 Task: In the  document event.txt Insert page numer 'on bottom of the page' change page color to  'Grey'. Write company name: Supertech
Action: Mouse moved to (208, 328)
Screenshot: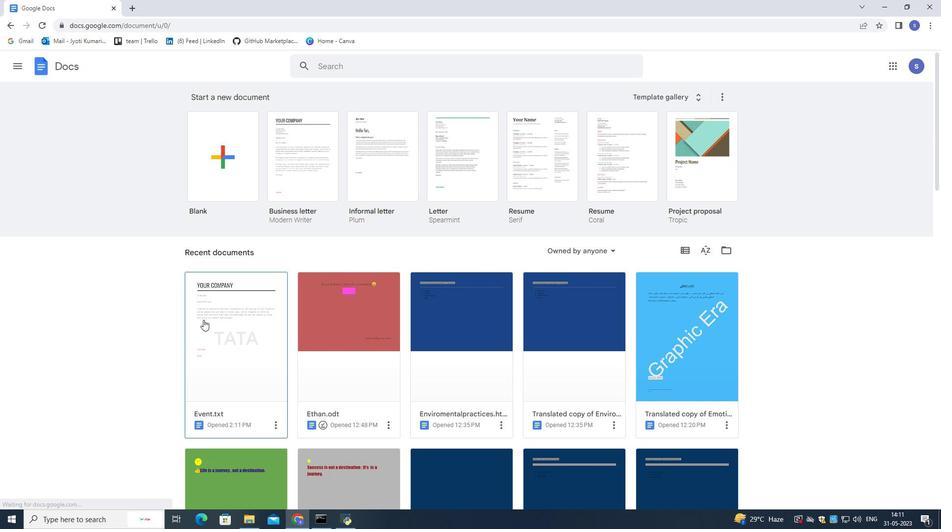 
Action: Mouse pressed left at (208, 328)
Screenshot: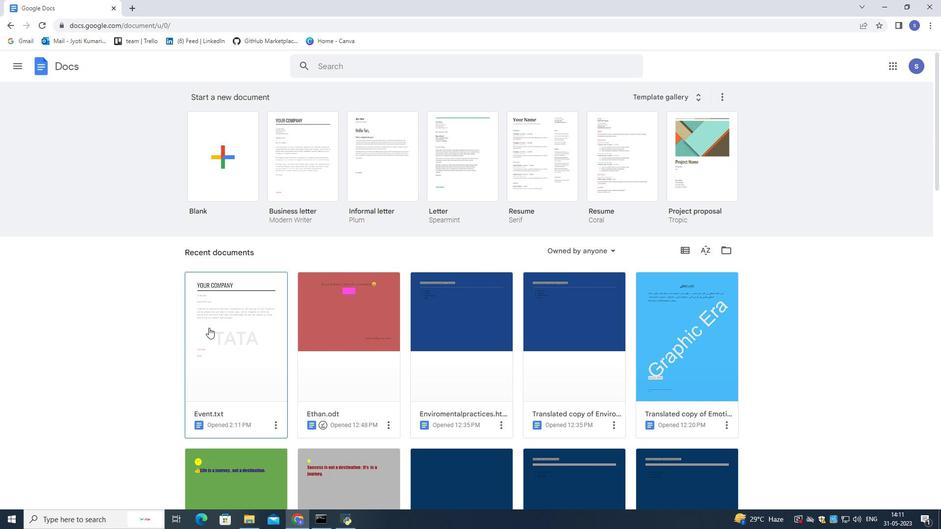 
Action: Mouse moved to (38, 72)
Screenshot: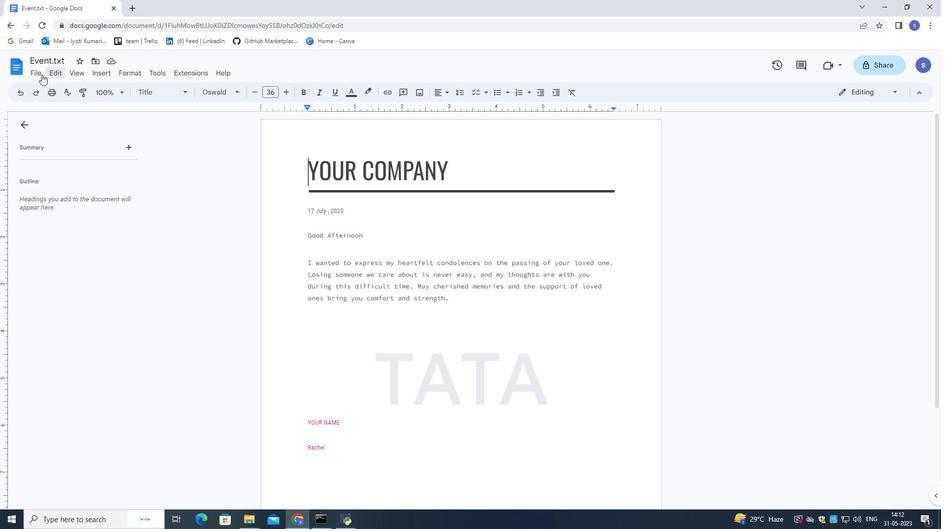
Action: Mouse pressed left at (38, 72)
Screenshot: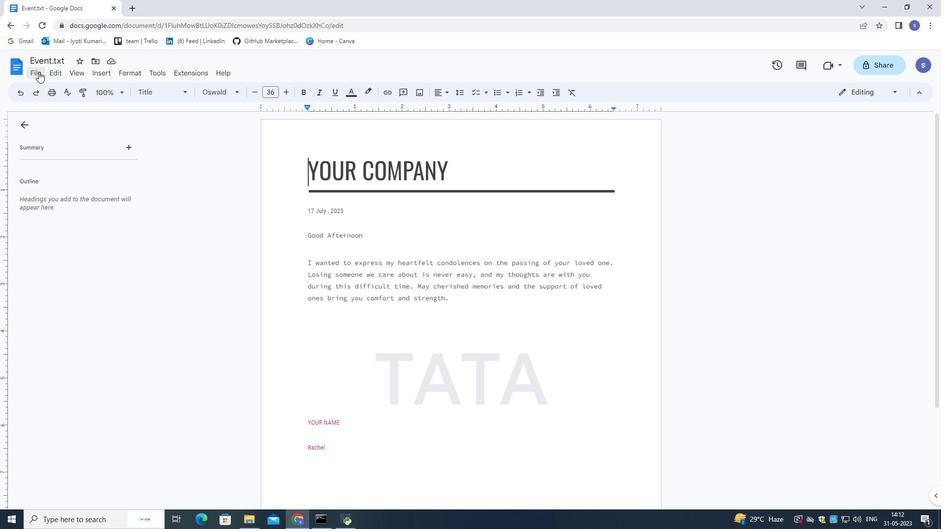 
Action: Mouse moved to (277, 387)
Screenshot: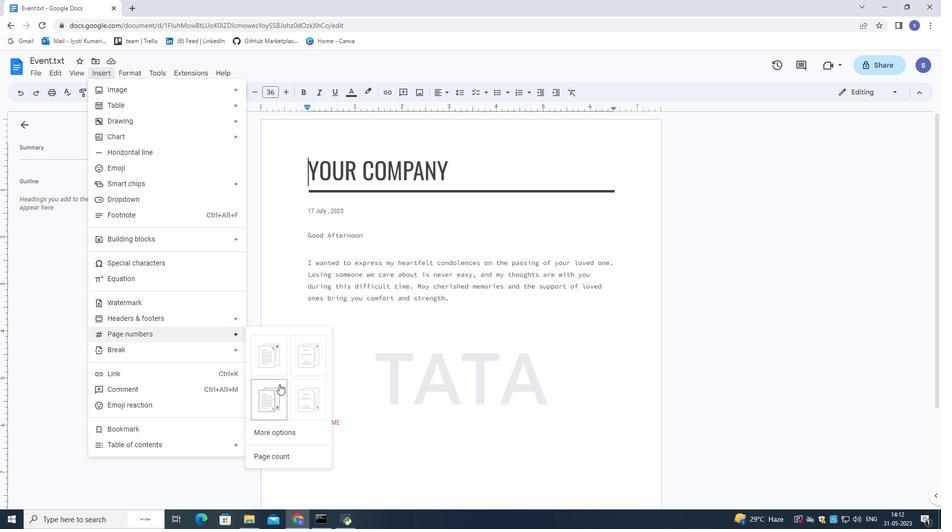 
Action: Mouse pressed left at (277, 387)
Screenshot: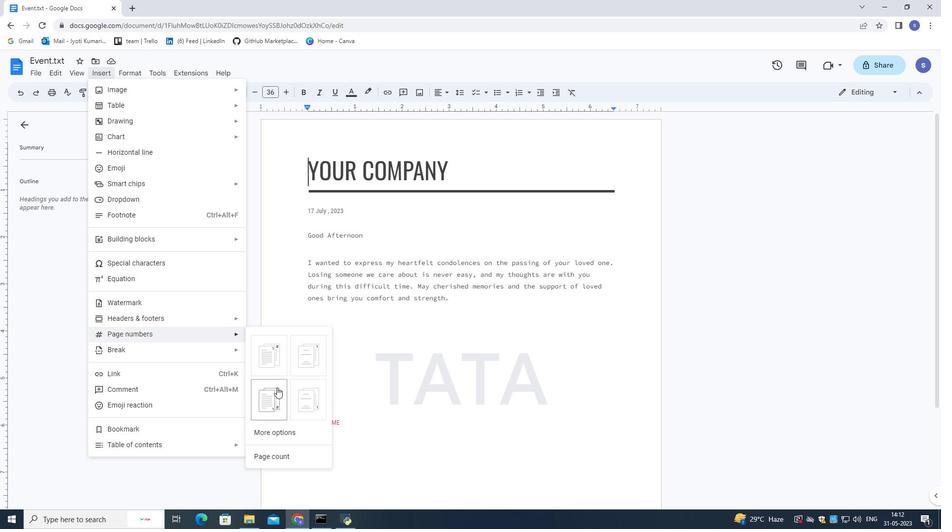 
Action: Mouse moved to (423, 391)
Screenshot: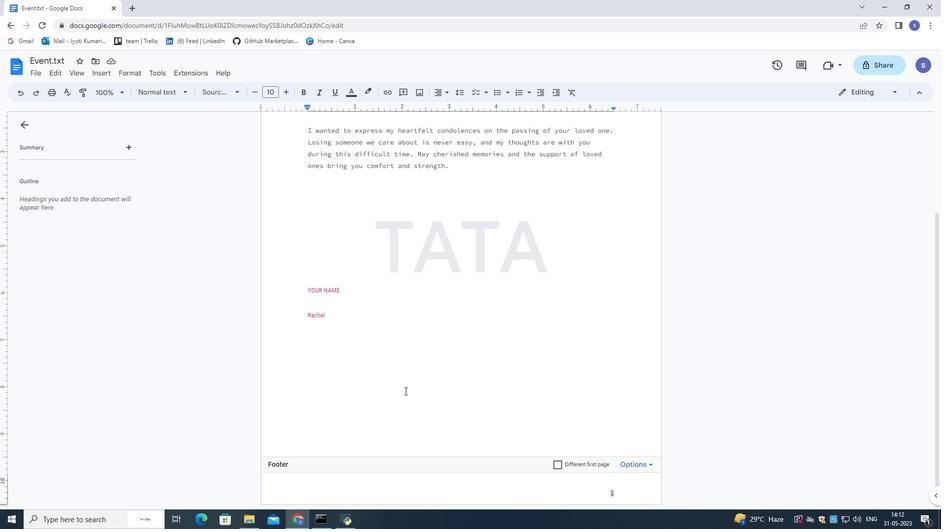 
Action: Mouse pressed left at (423, 391)
Screenshot: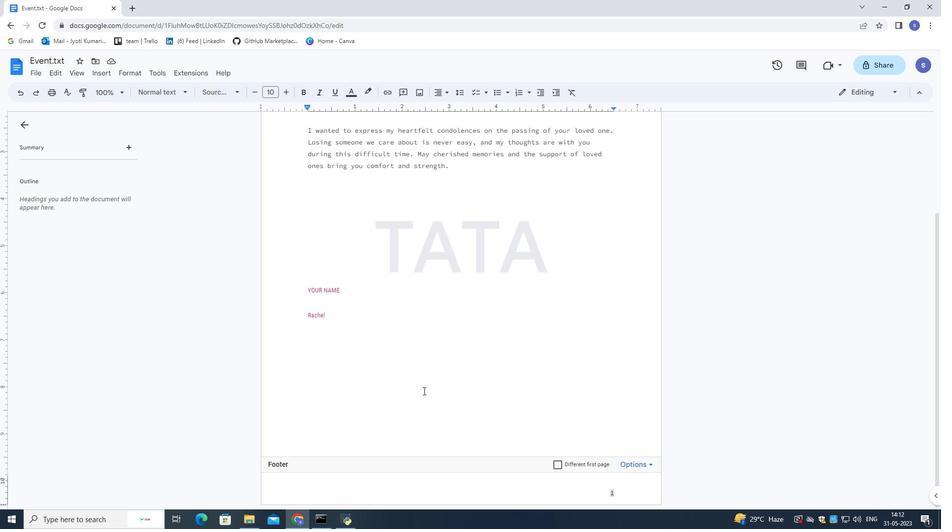 
Action: Mouse moved to (425, 386)
Screenshot: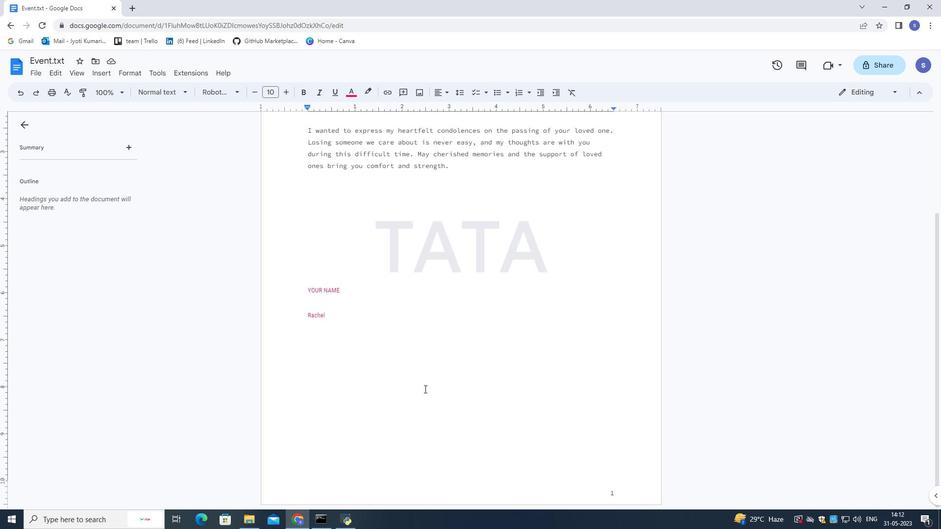 
Action: Mouse scrolled (425, 386) with delta (0, 0)
Screenshot: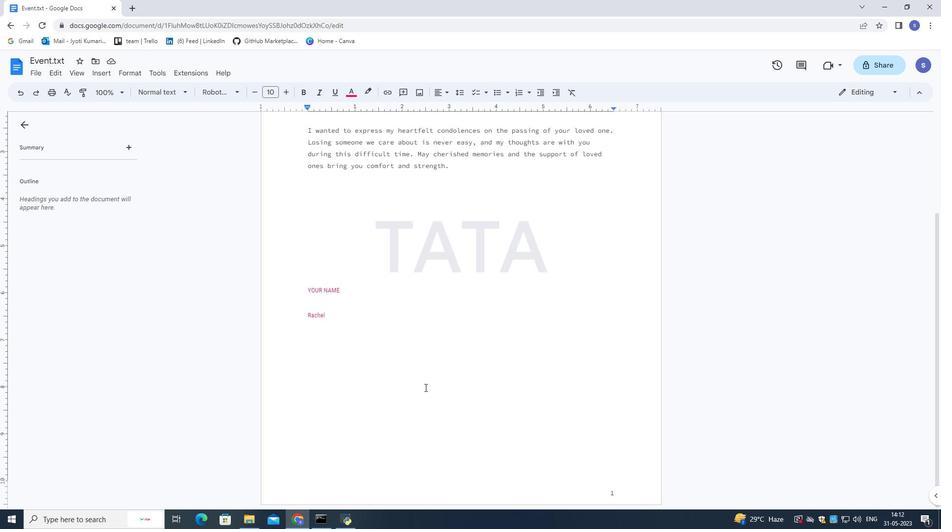 
Action: Mouse scrolled (425, 386) with delta (0, 0)
Screenshot: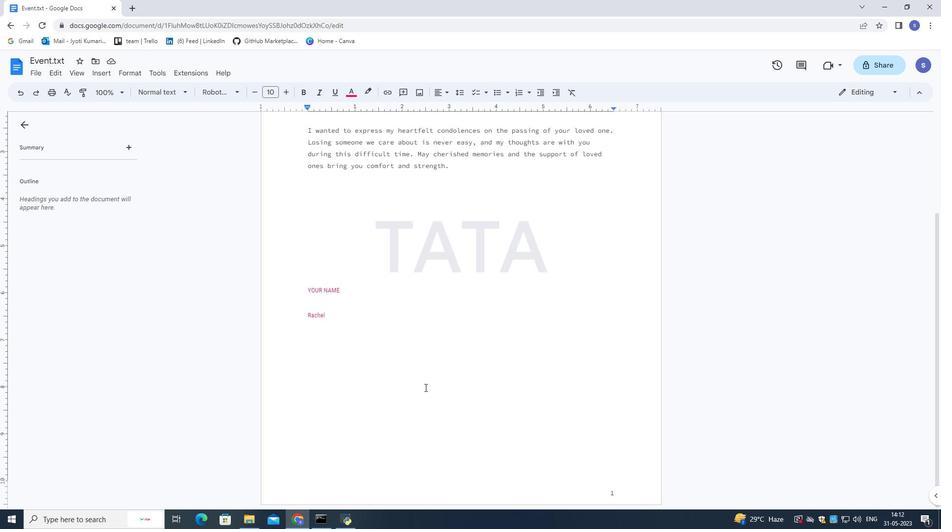 
Action: Mouse scrolled (425, 386) with delta (0, 0)
Screenshot: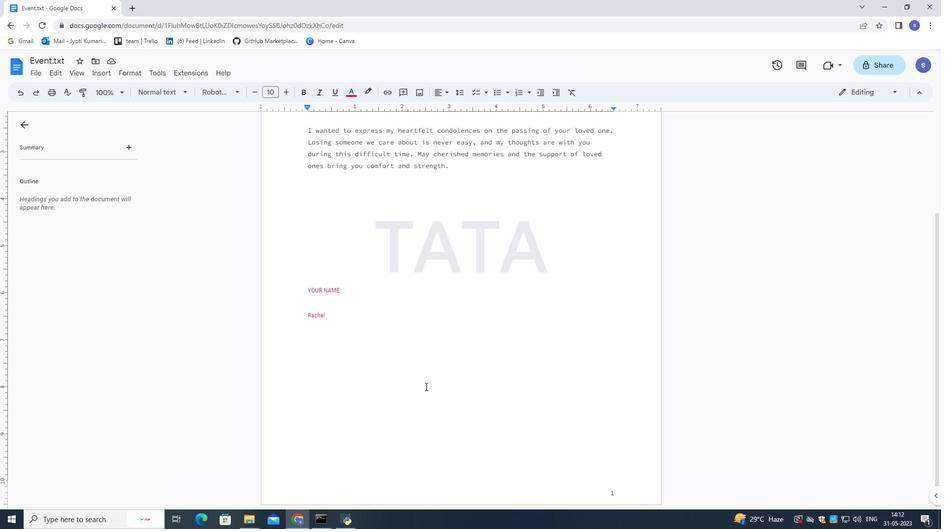
Action: Mouse scrolled (425, 386) with delta (0, 0)
Screenshot: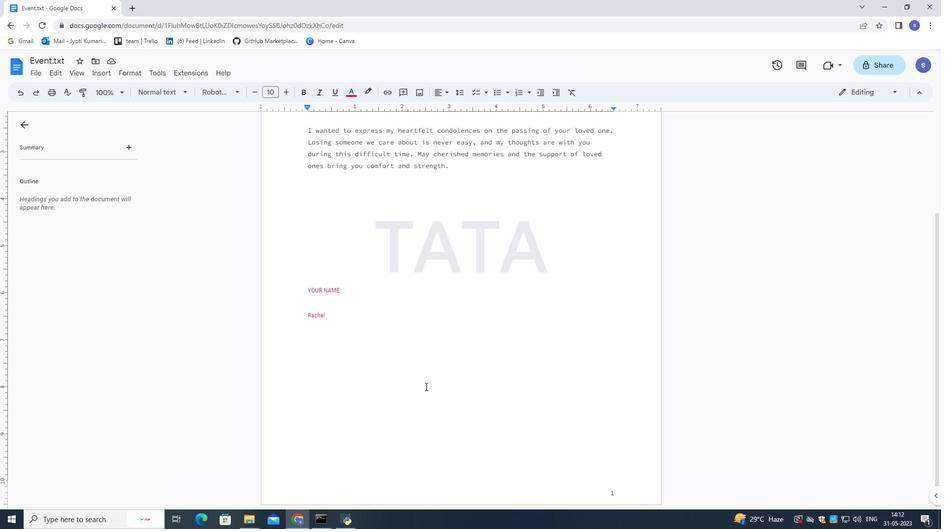 
Action: Mouse scrolled (425, 386) with delta (0, 0)
Screenshot: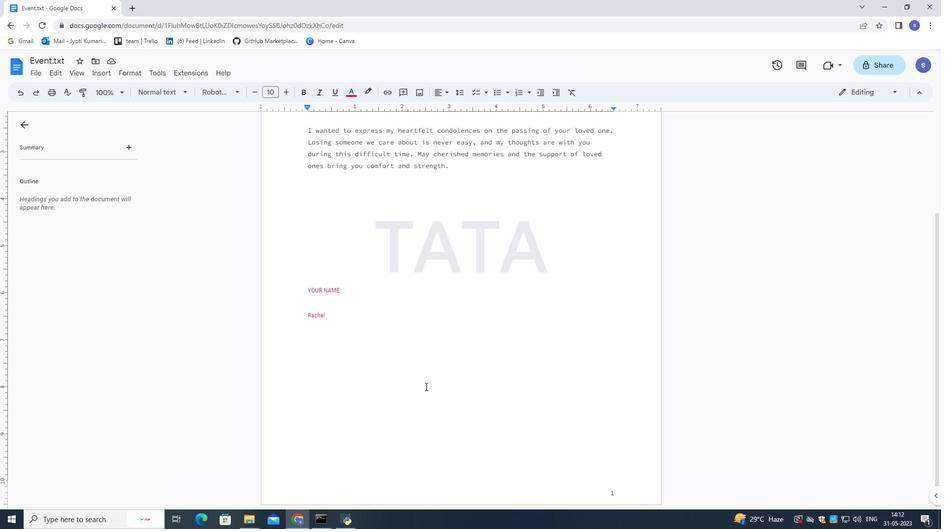 
Action: Mouse moved to (34, 71)
Screenshot: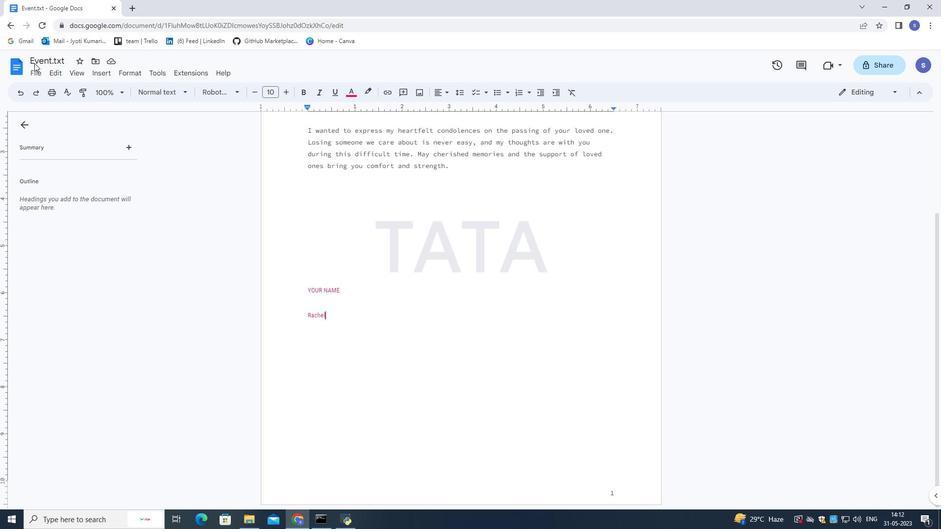 
Action: Mouse pressed left at (34, 71)
Screenshot: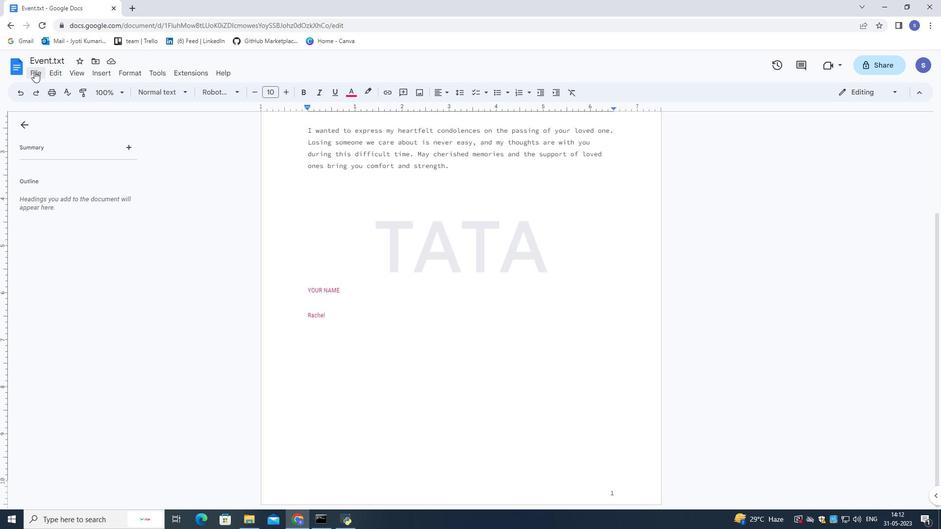 
Action: Mouse moved to (110, 346)
Screenshot: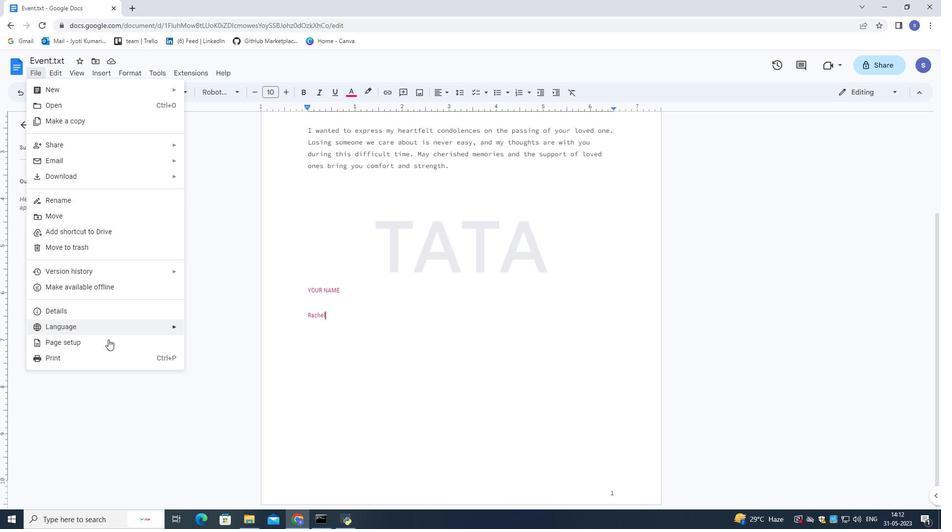
Action: Mouse pressed left at (110, 346)
Screenshot: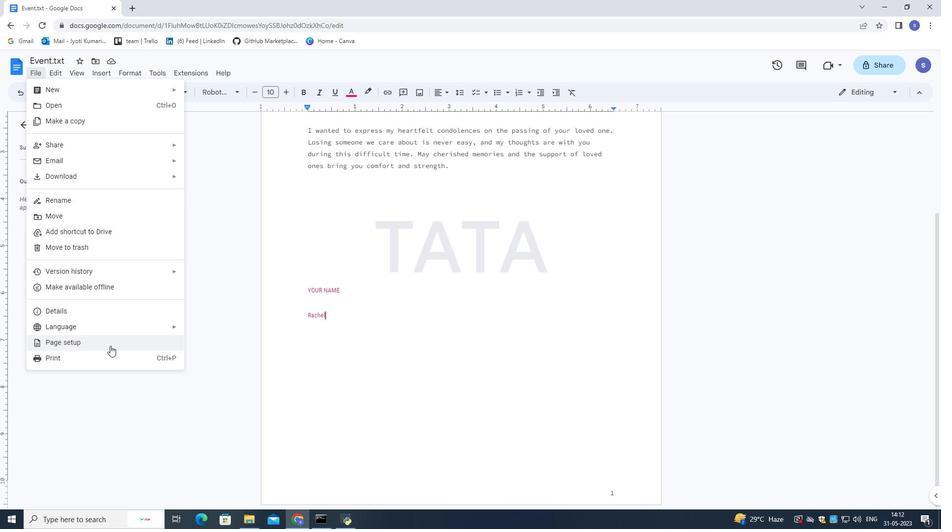 
Action: Mouse moved to (390, 348)
Screenshot: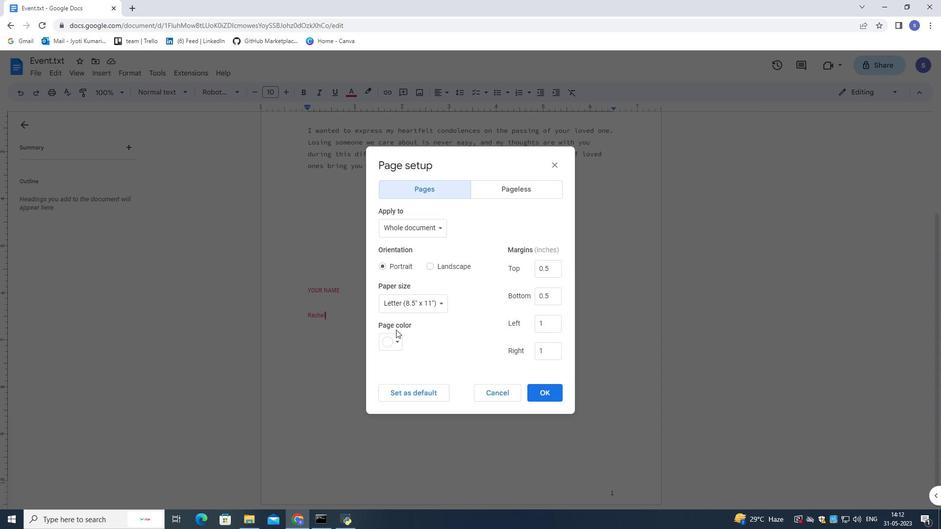 
Action: Mouse pressed left at (390, 348)
Screenshot: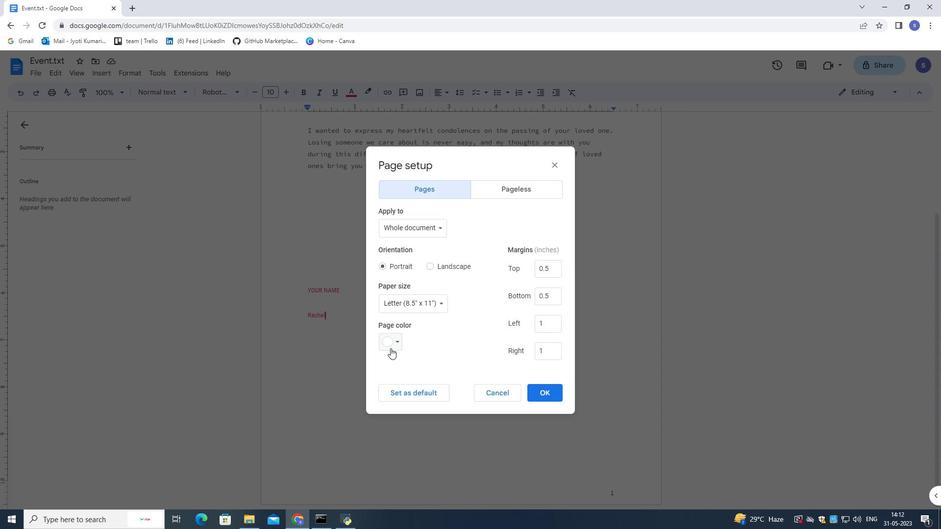 
Action: Mouse moved to (448, 361)
Screenshot: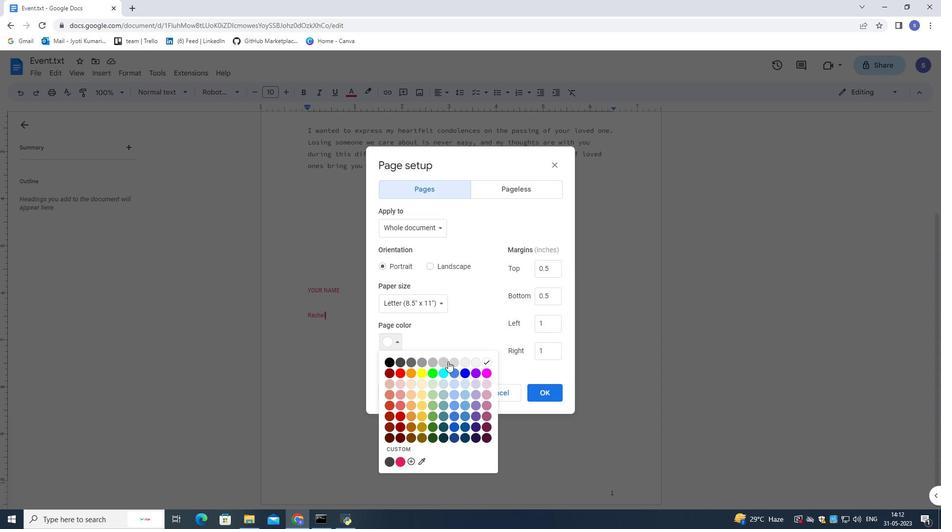 
Action: Mouse pressed left at (448, 361)
Screenshot: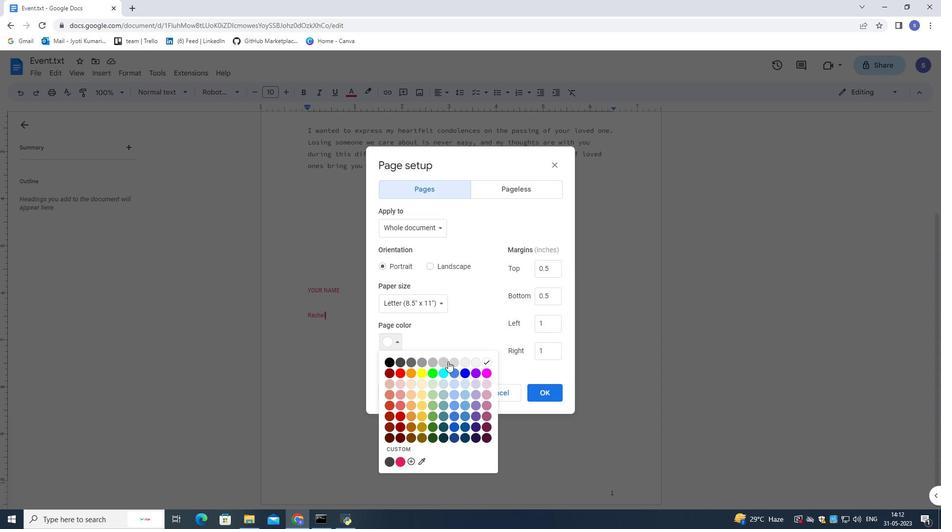 
Action: Mouse moved to (551, 394)
Screenshot: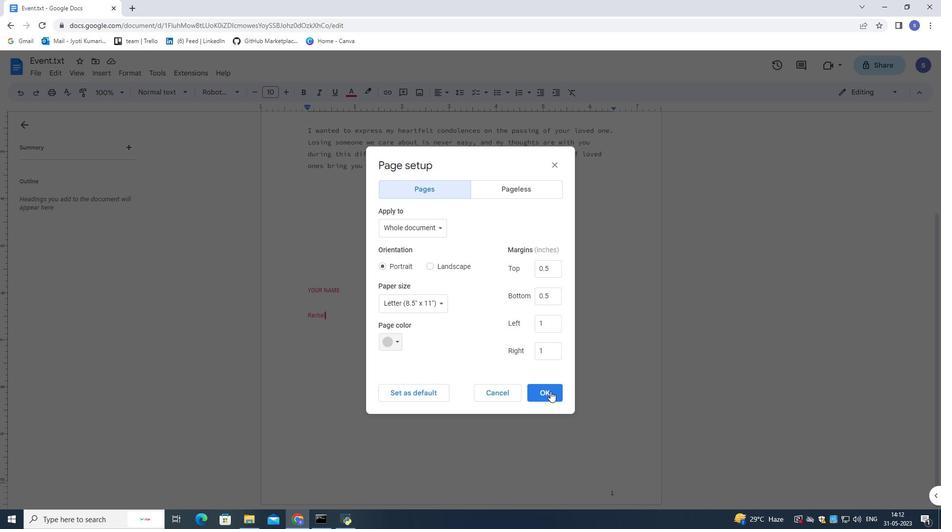 
Action: Mouse pressed left at (551, 394)
Screenshot: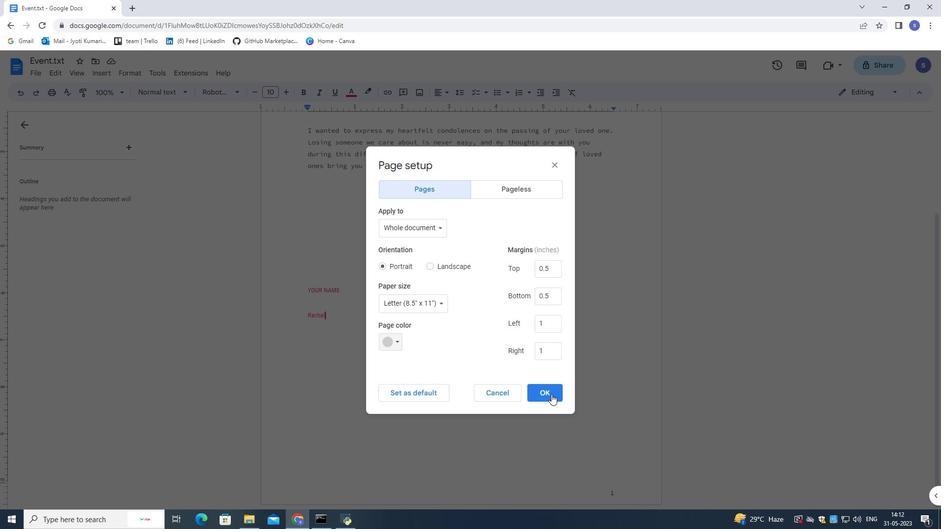 
Action: Mouse moved to (512, 349)
Screenshot: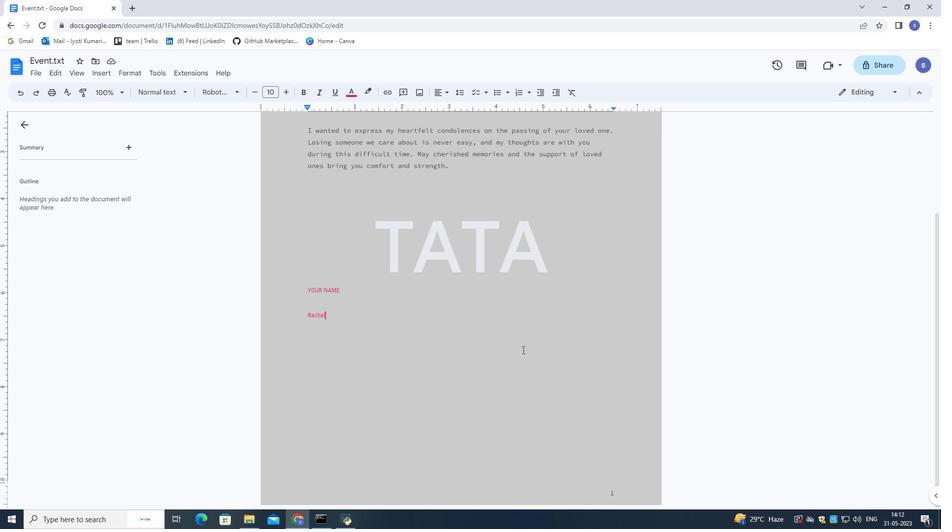 
Action: Mouse scrolled (512, 350) with delta (0, 0)
Screenshot: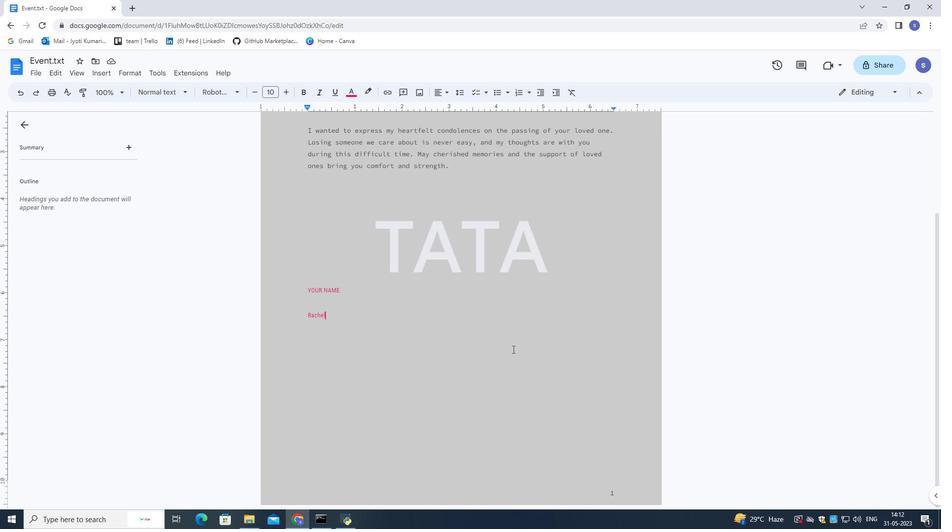 
Action: Mouse scrolled (512, 350) with delta (0, 0)
Screenshot: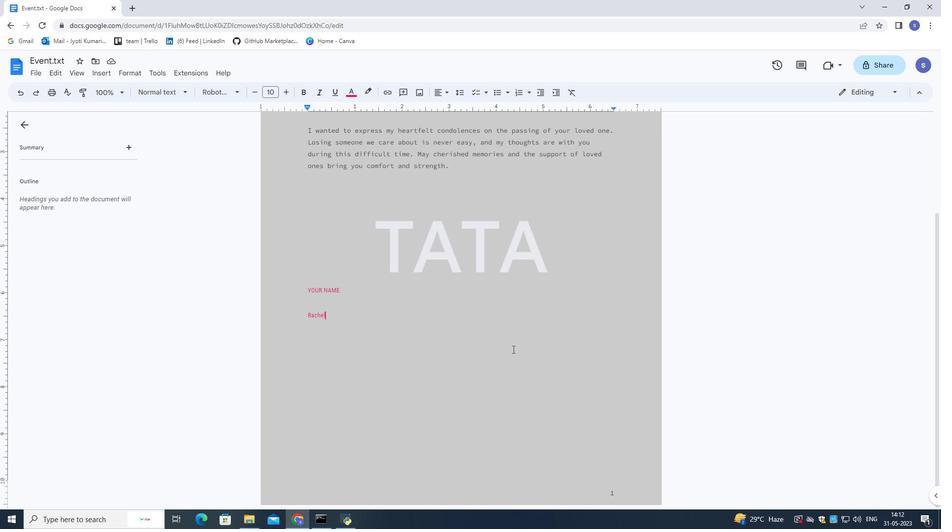 
Action: Mouse scrolled (512, 350) with delta (0, 0)
Screenshot: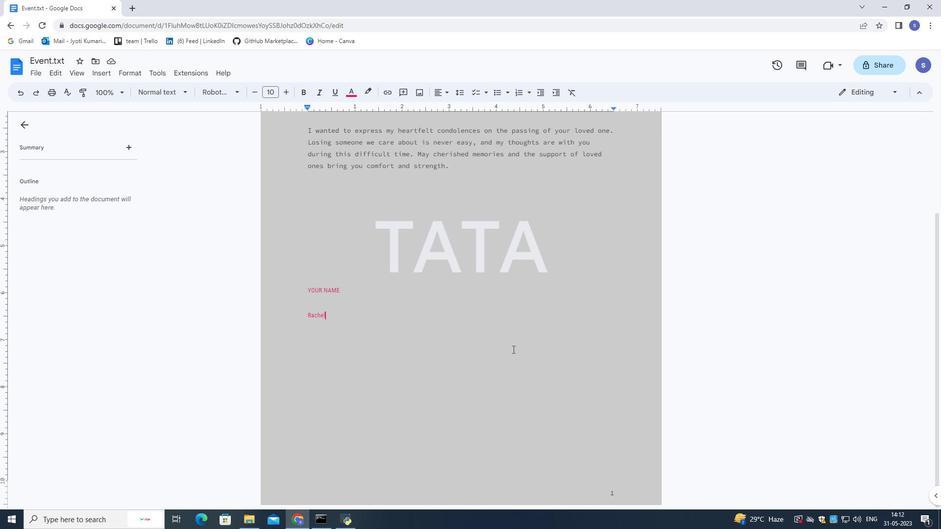 
Action: Mouse scrolled (512, 350) with delta (0, 0)
Screenshot: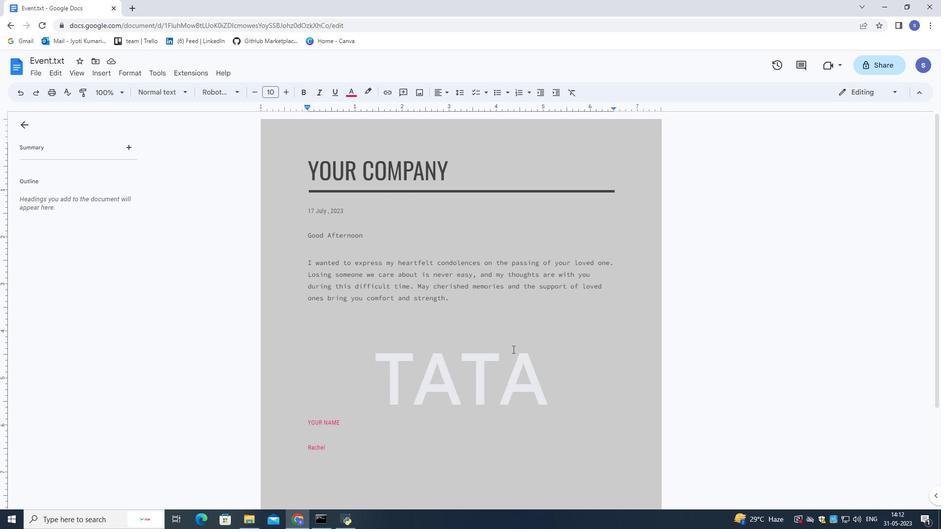 
Action: Mouse moved to (321, 227)
Screenshot: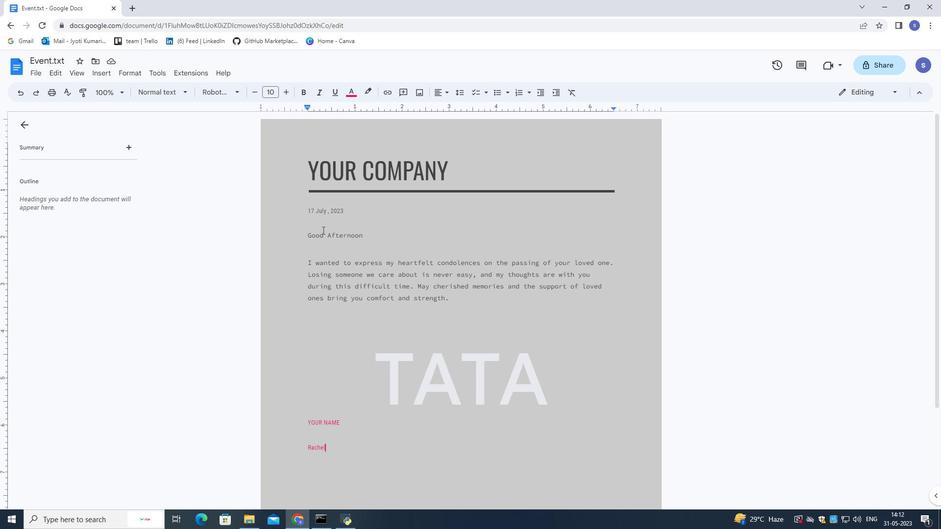 
Action: Mouse pressed left at (321, 227)
Screenshot: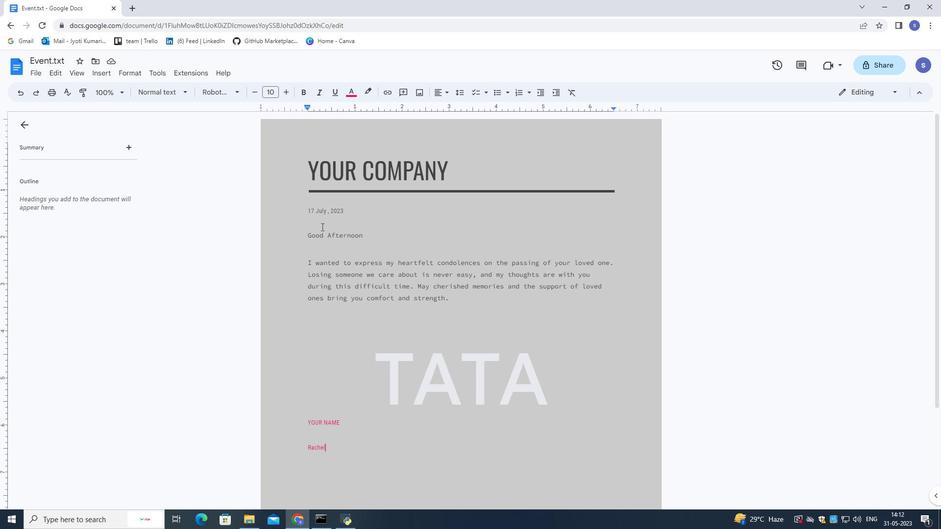 
Action: Mouse moved to (305, 231)
Screenshot: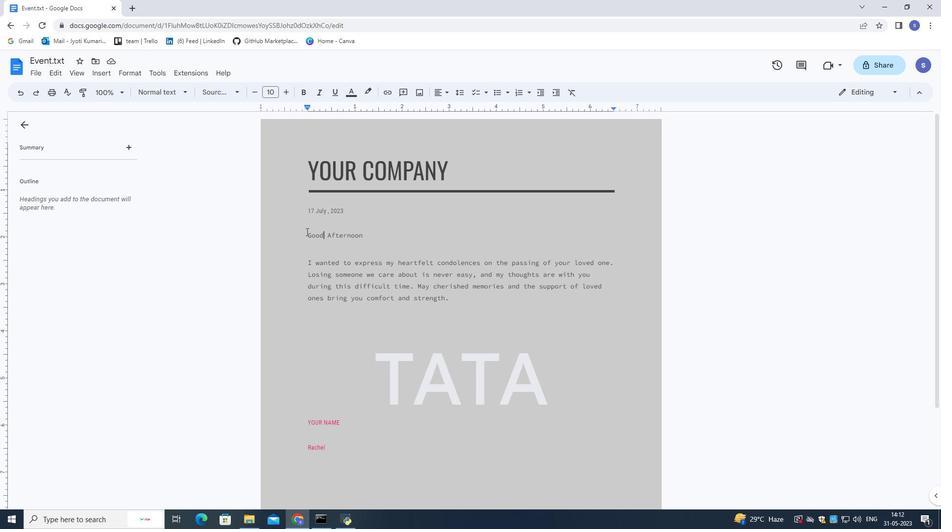 
Action: Mouse pressed left at (305, 231)
Screenshot: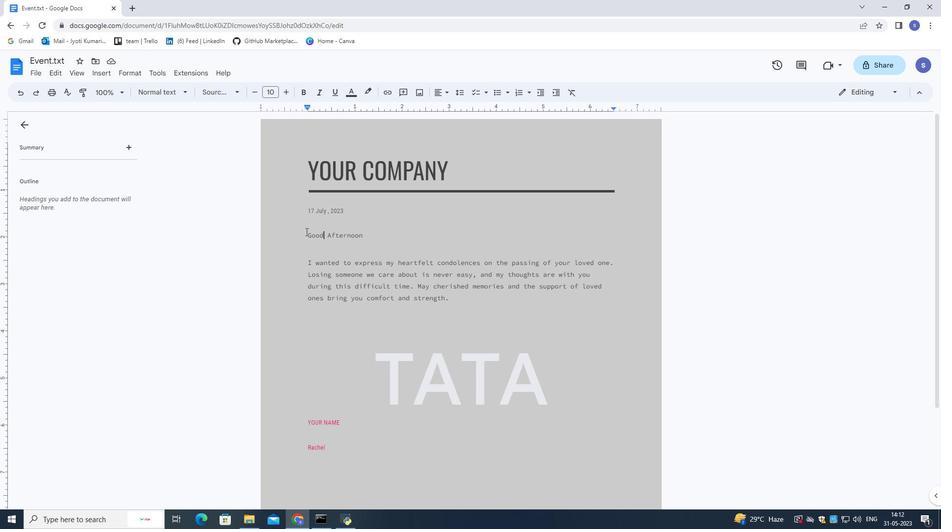 
Action: Mouse moved to (313, 239)
Screenshot: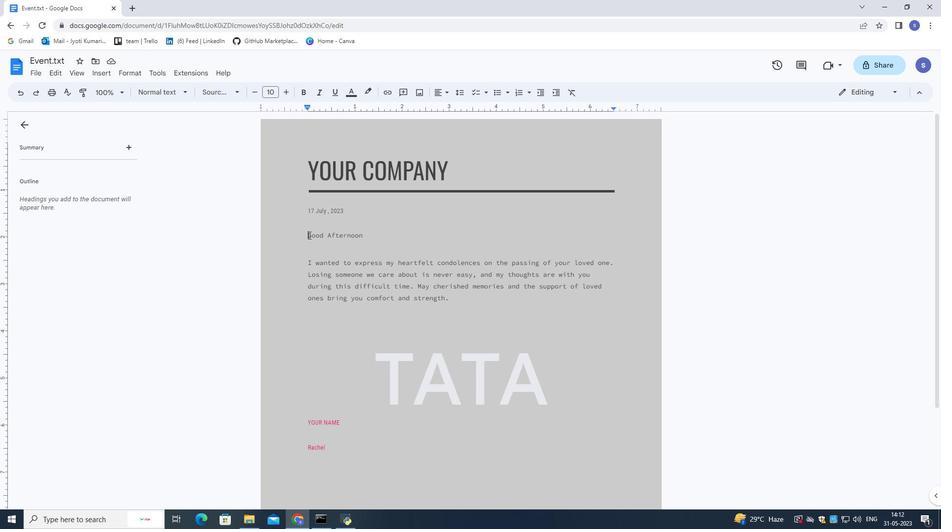 
Action: Key pressed <Key.up><Key.right><Key.right><Key.right><Key.right><Key.right><Key.right><Key.right><Key.right><Key.right><Key.right><Key.right><Key.right><Key.right><Key.right>
Screenshot: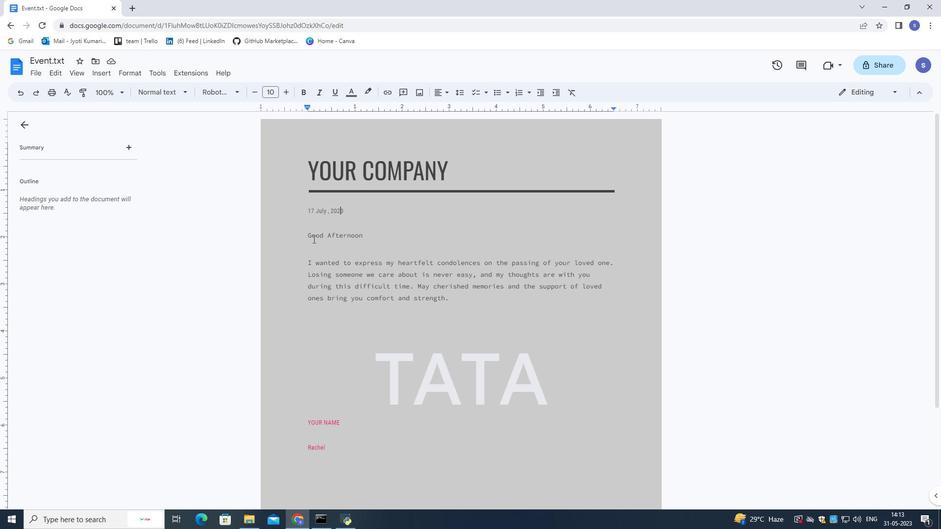 
Action: Mouse moved to (453, 161)
Screenshot: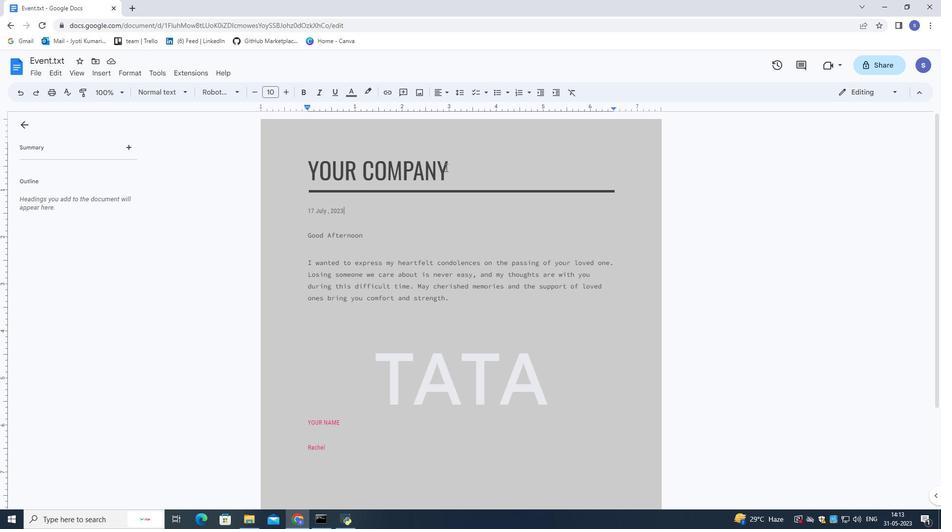 
Action: Mouse pressed left at (453, 161)
Screenshot: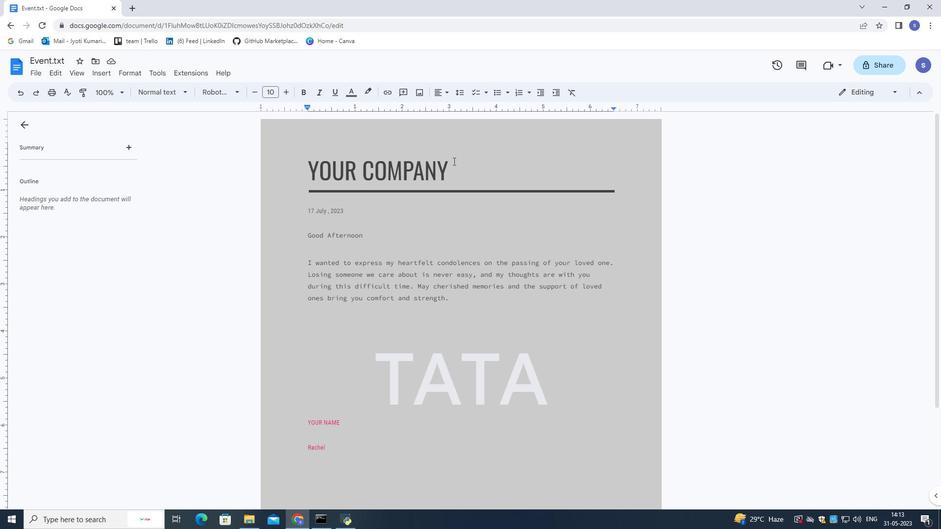 
Action: Mouse moved to (454, 160)
Screenshot: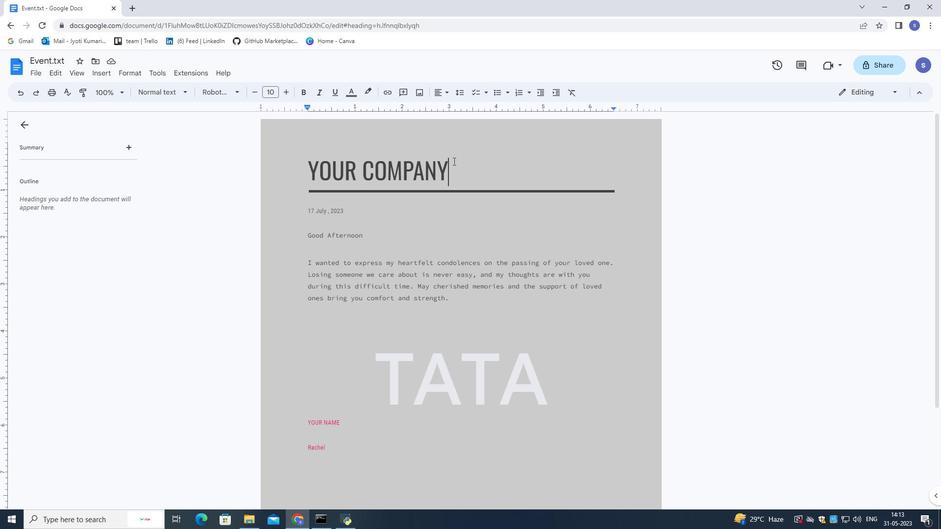 
Action: Mouse pressed left at (454, 160)
Screenshot: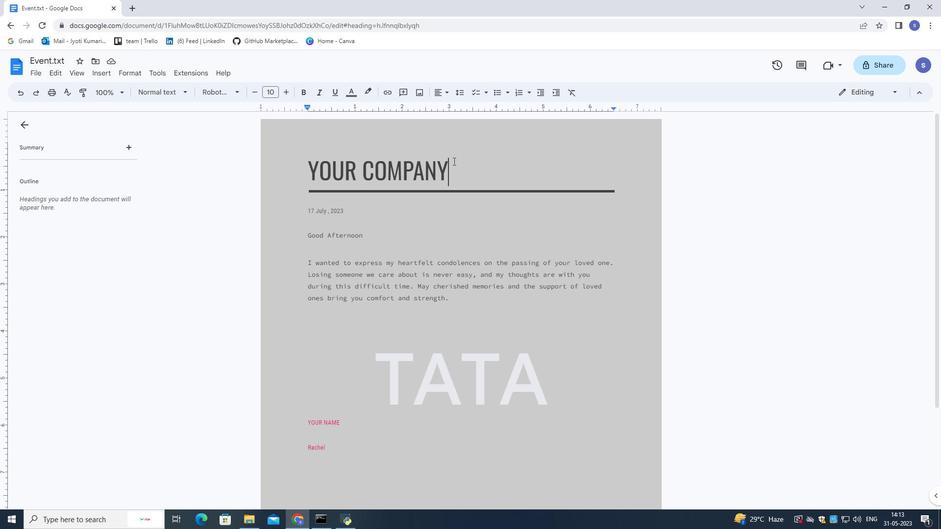 
Action: Mouse pressed left at (454, 160)
Screenshot: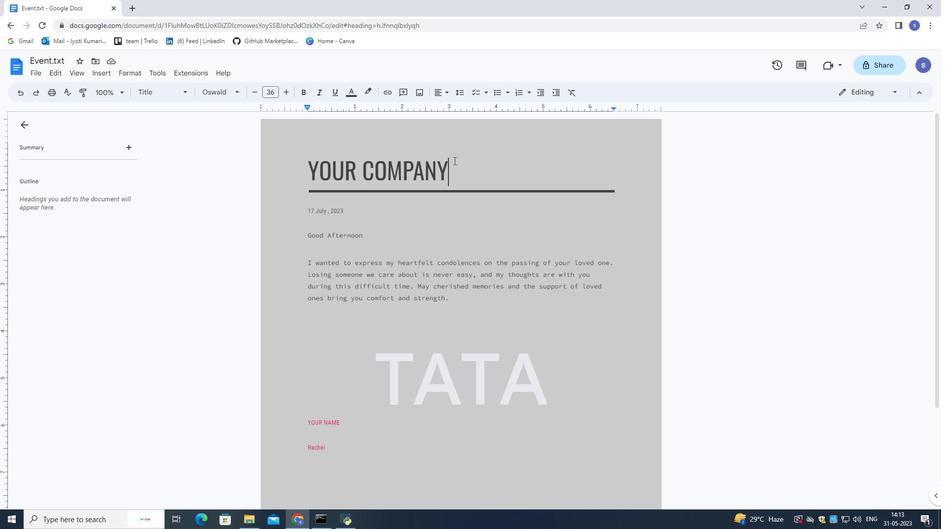 
Action: Mouse pressed left at (454, 160)
Screenshot: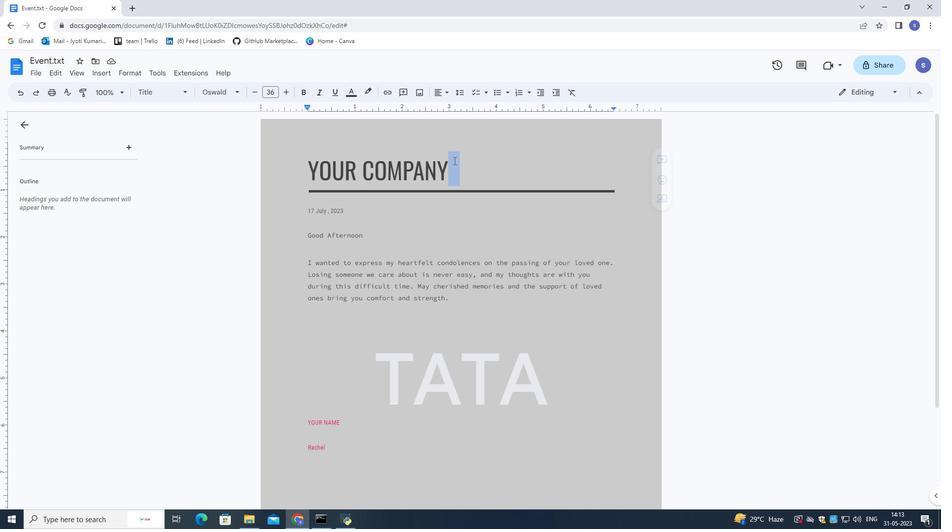 
Action: Key pressed <Key.shift>Supertech
Screenshot: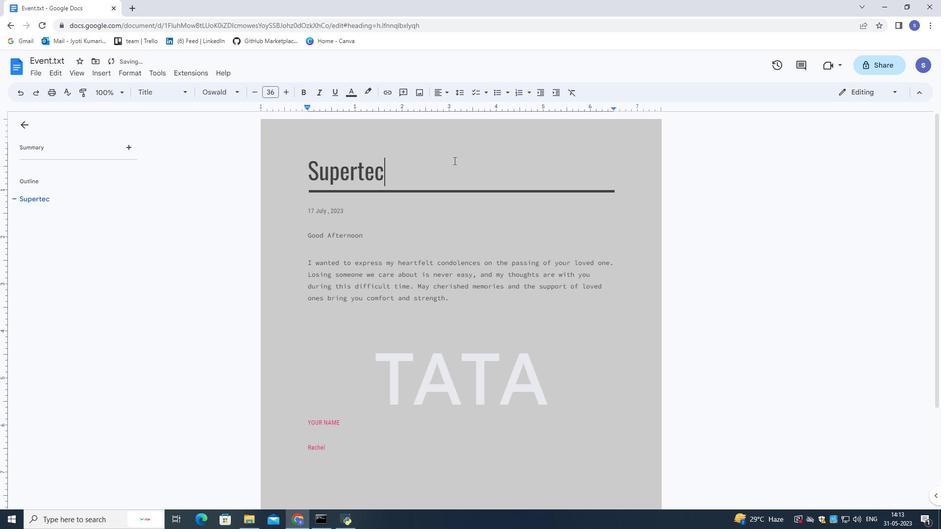 
Action: Mouse moved to (479, 239)
Screenshot: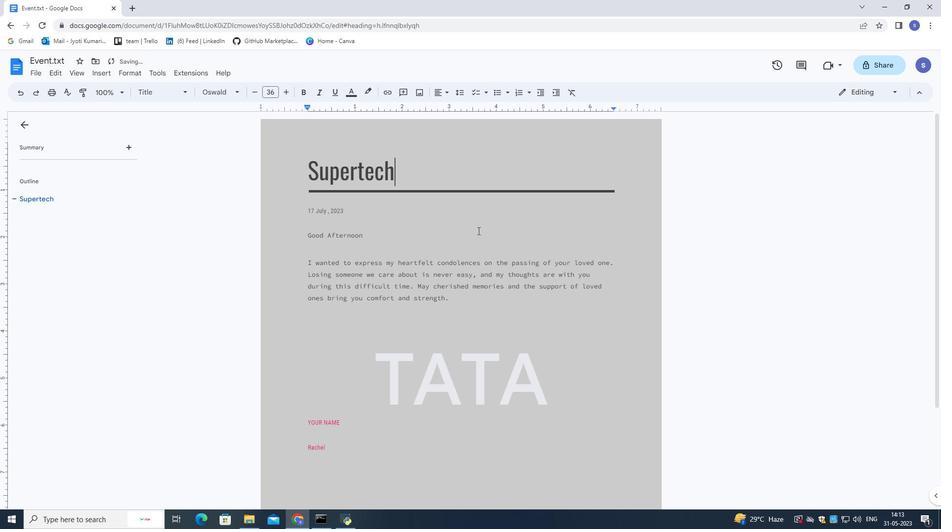 
Action: Mouse pressed left at (479, 239)
Screenshot: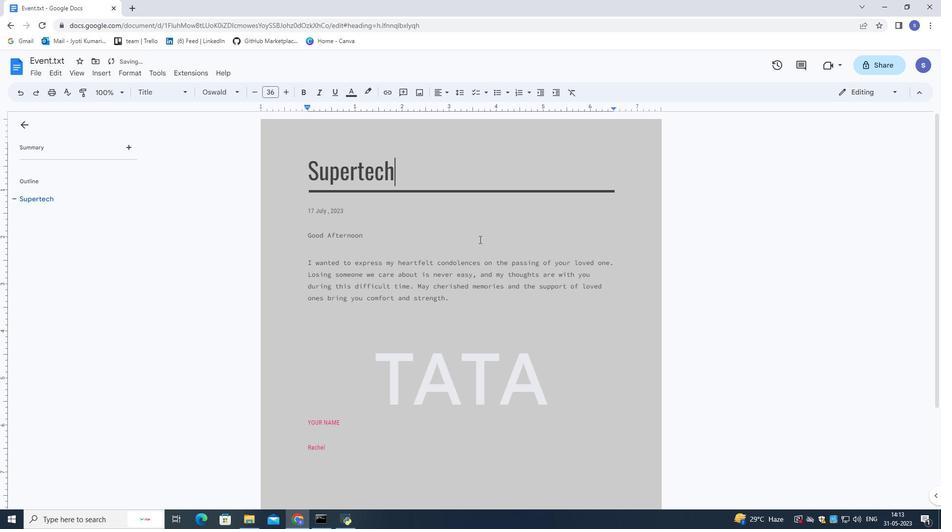 
Action: Mouse moved to (475, 183)
Screenshot: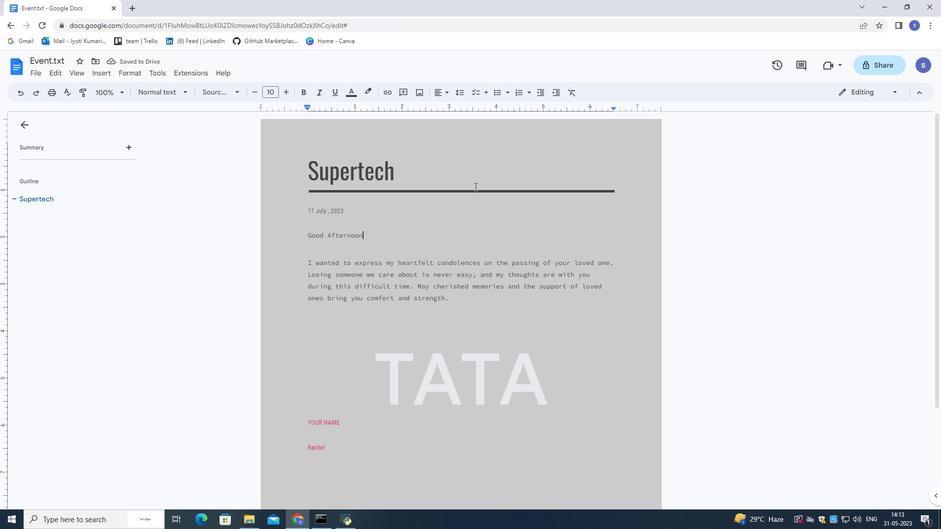 
Action: Mouse pressed left at (475, 183)
Screenshot: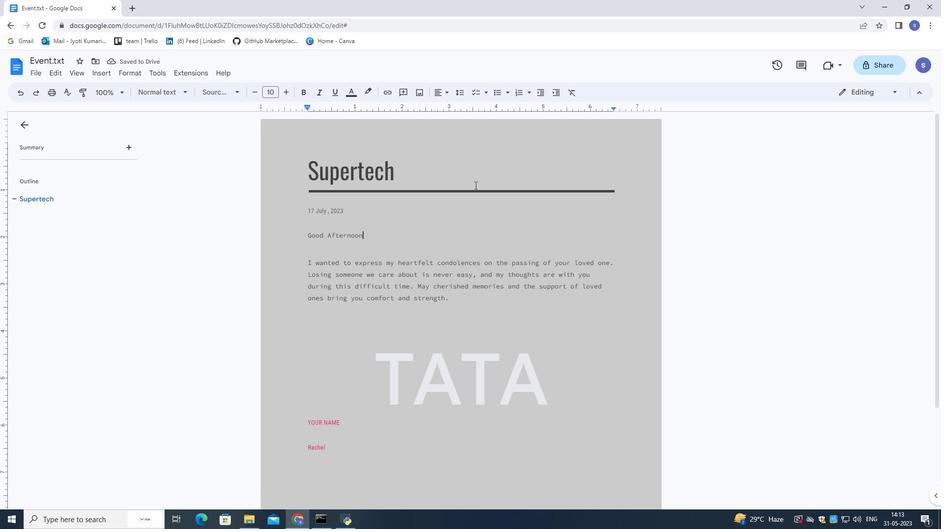 
Action: Mouse moved to (471, 183)
Screenshot: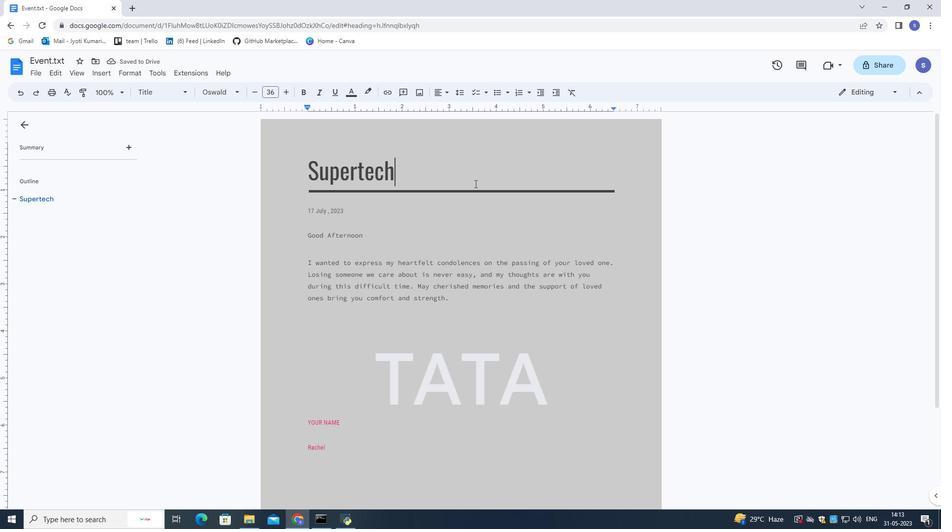 
